 Task: Look for properties with 5 bedrooms.
Action: Mouse moved to (1045, 168)
Screenshot: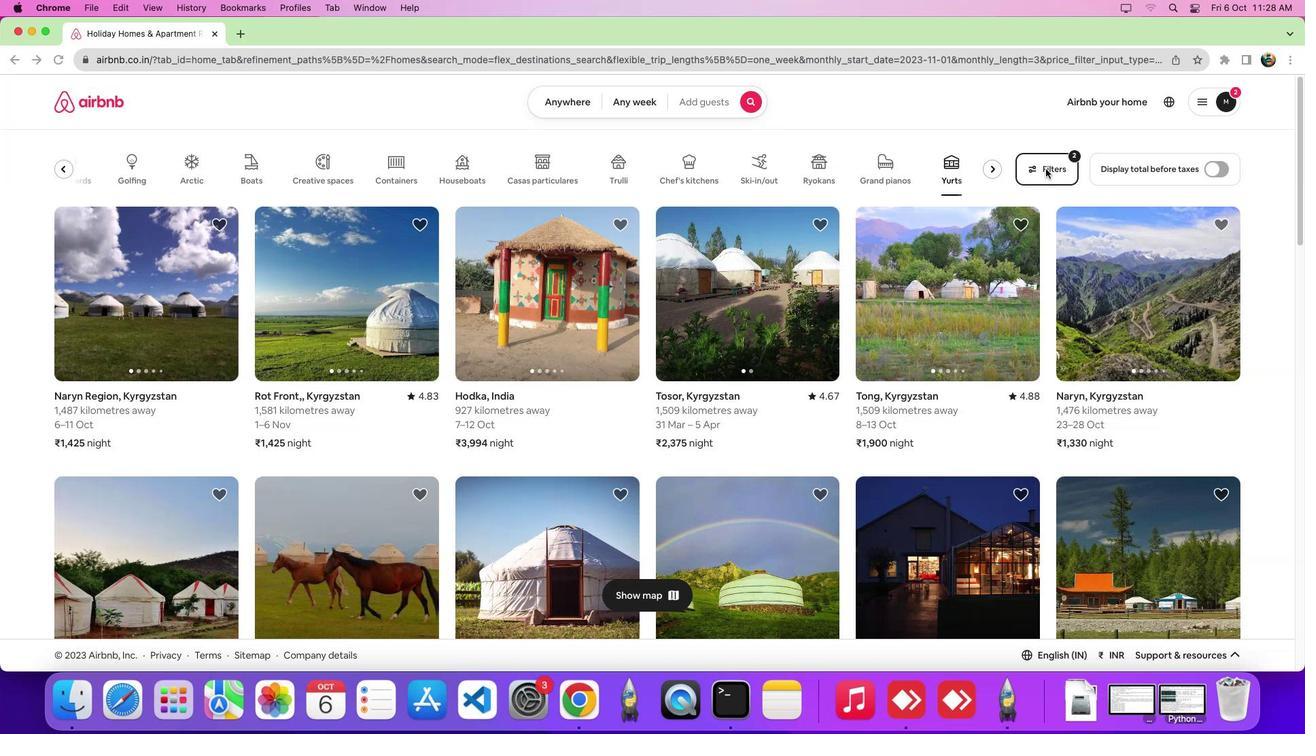 
Action: Mouse pressed left at (1045, 168)
Screenshot: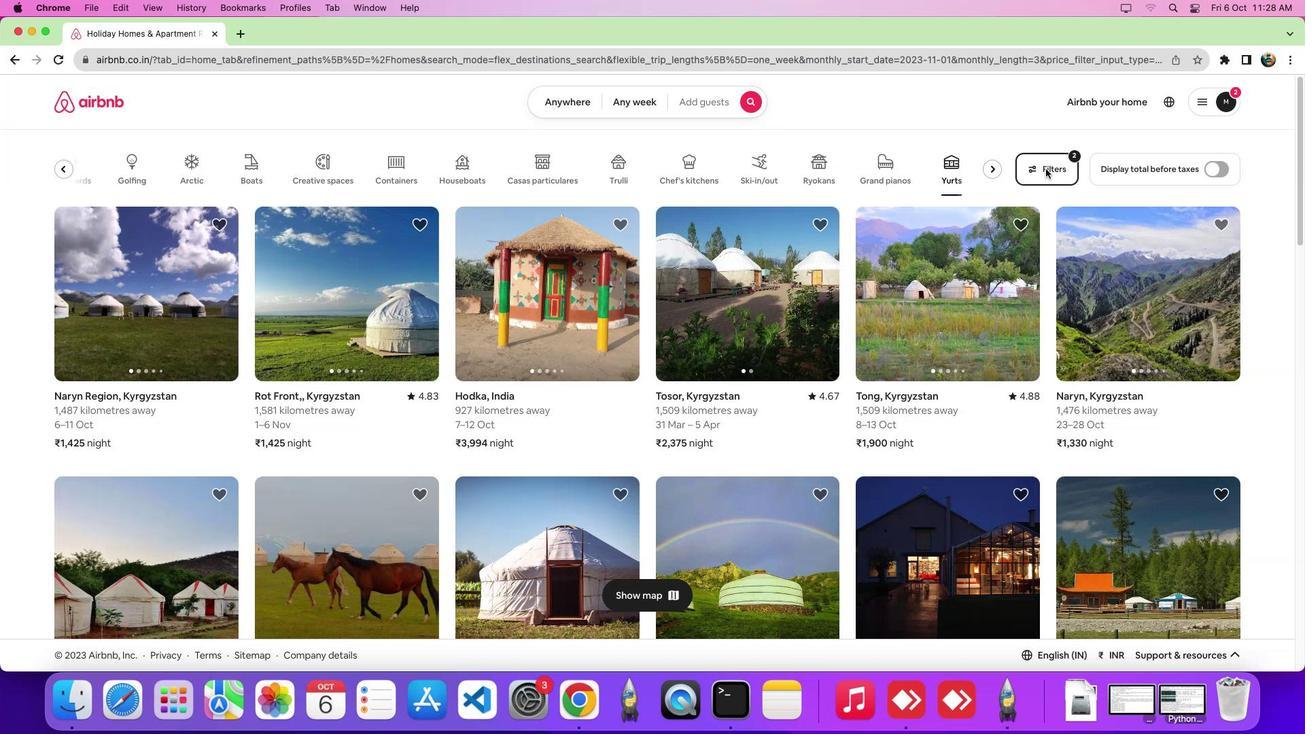
Action: Mouse moved to (1046, 167)
Screenshot: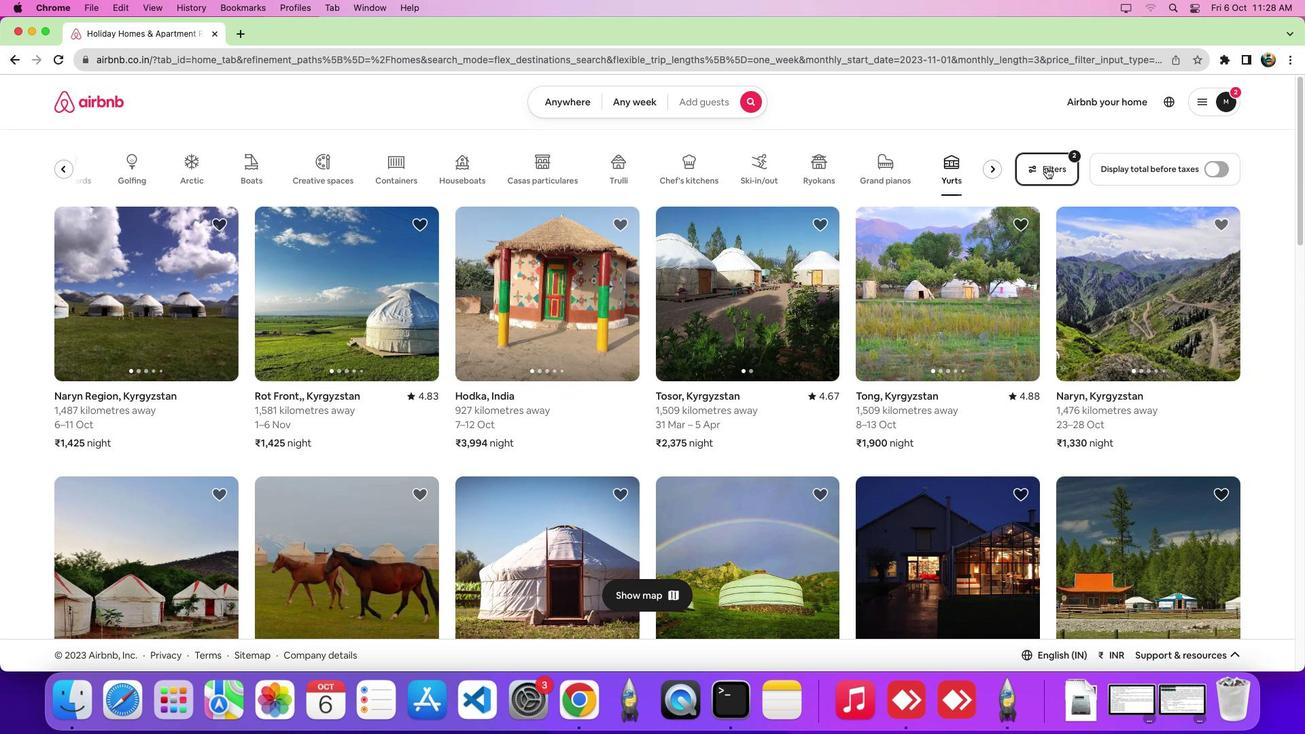 
Action: Mouse pressed left at (1046, 167)
Screenshot: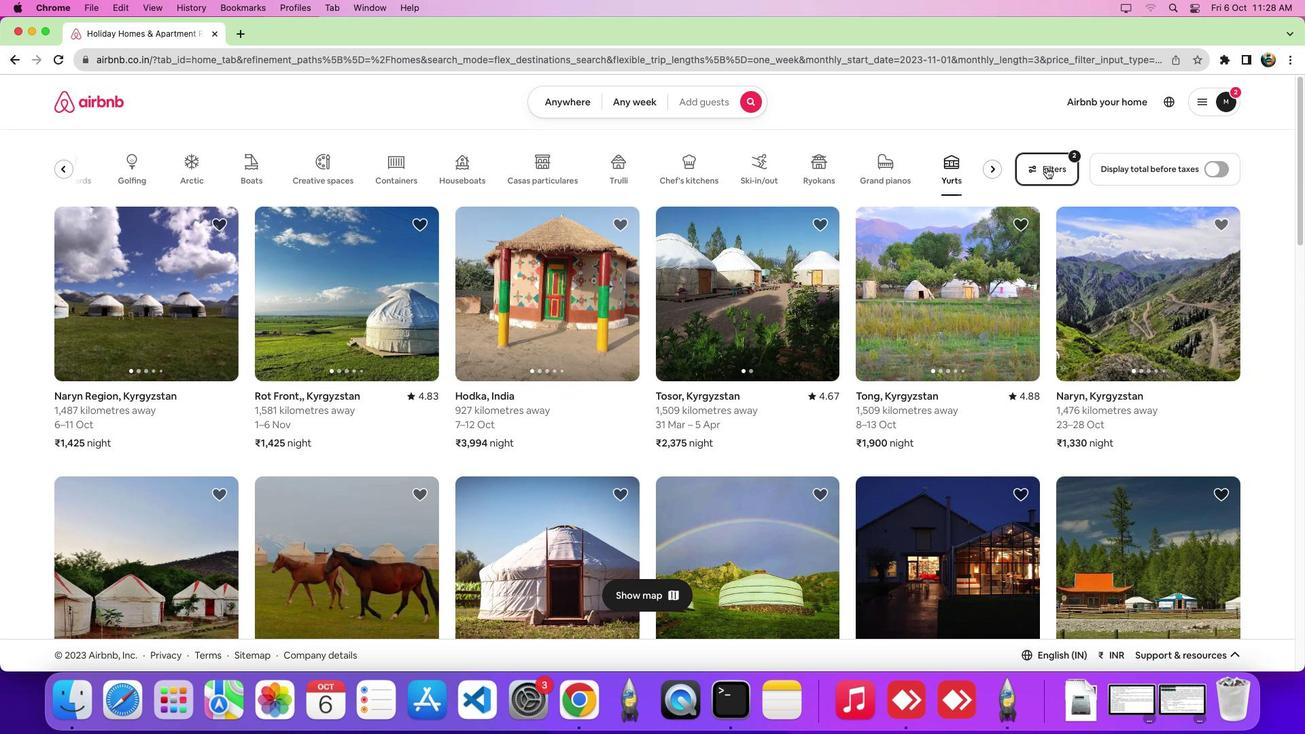 
Action: Mouse moved to (530, 238)
Screenshot: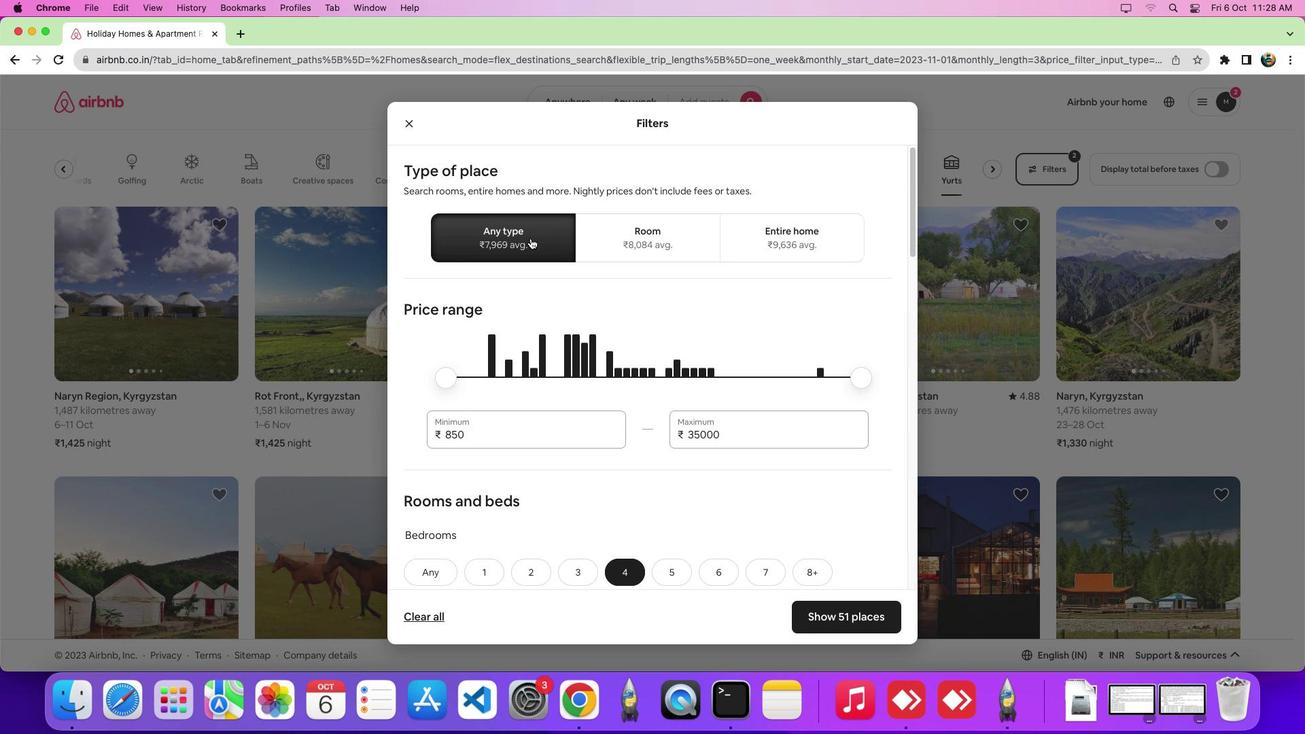 
Action: Mouse pressed left at (530, 238)
Screenshot: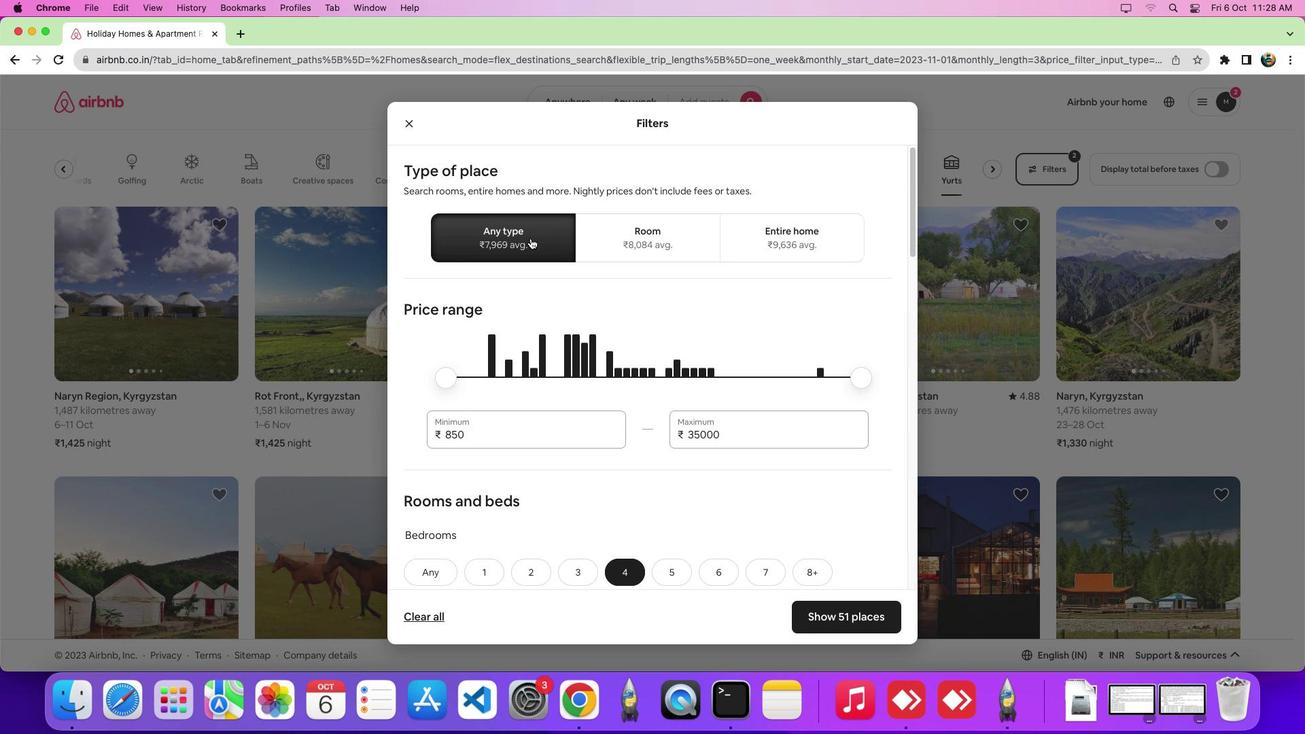
Action: Mouse moved to (672, 567)
Screenshot: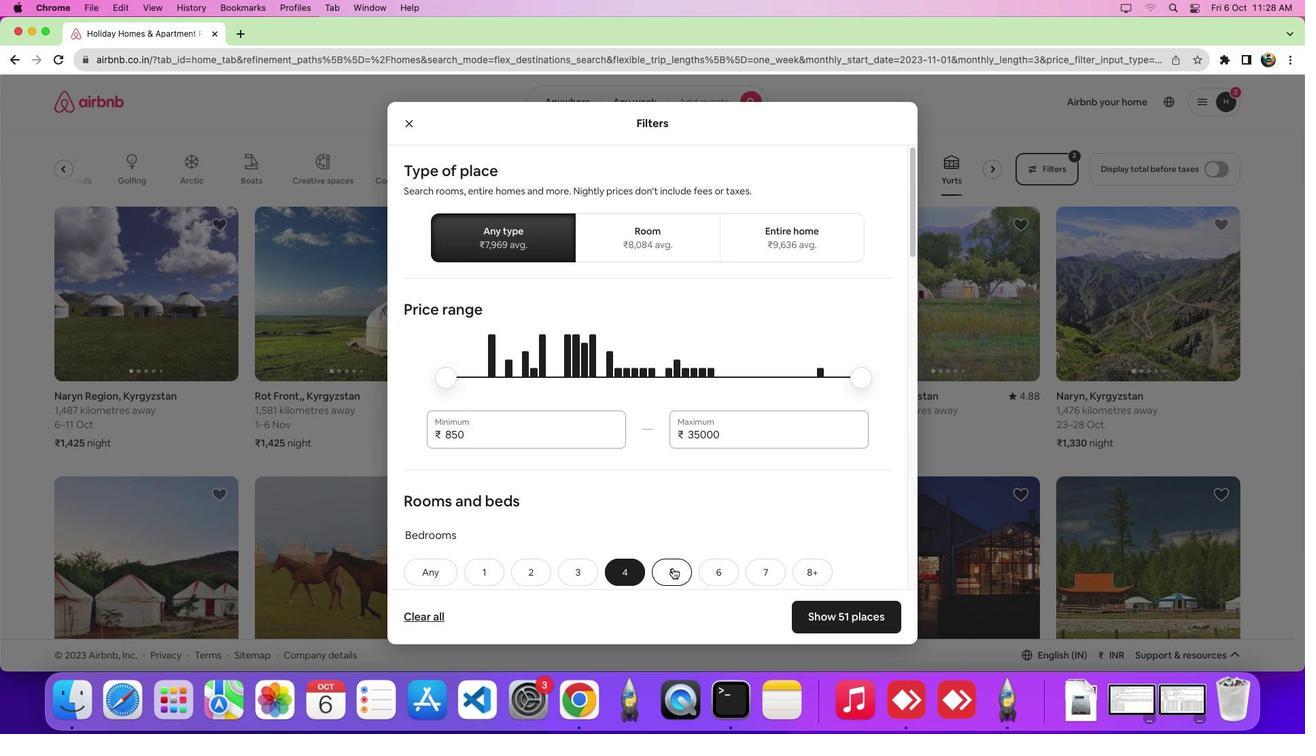 
Action: Mouse pressed left at (672, 567)
Screenshot: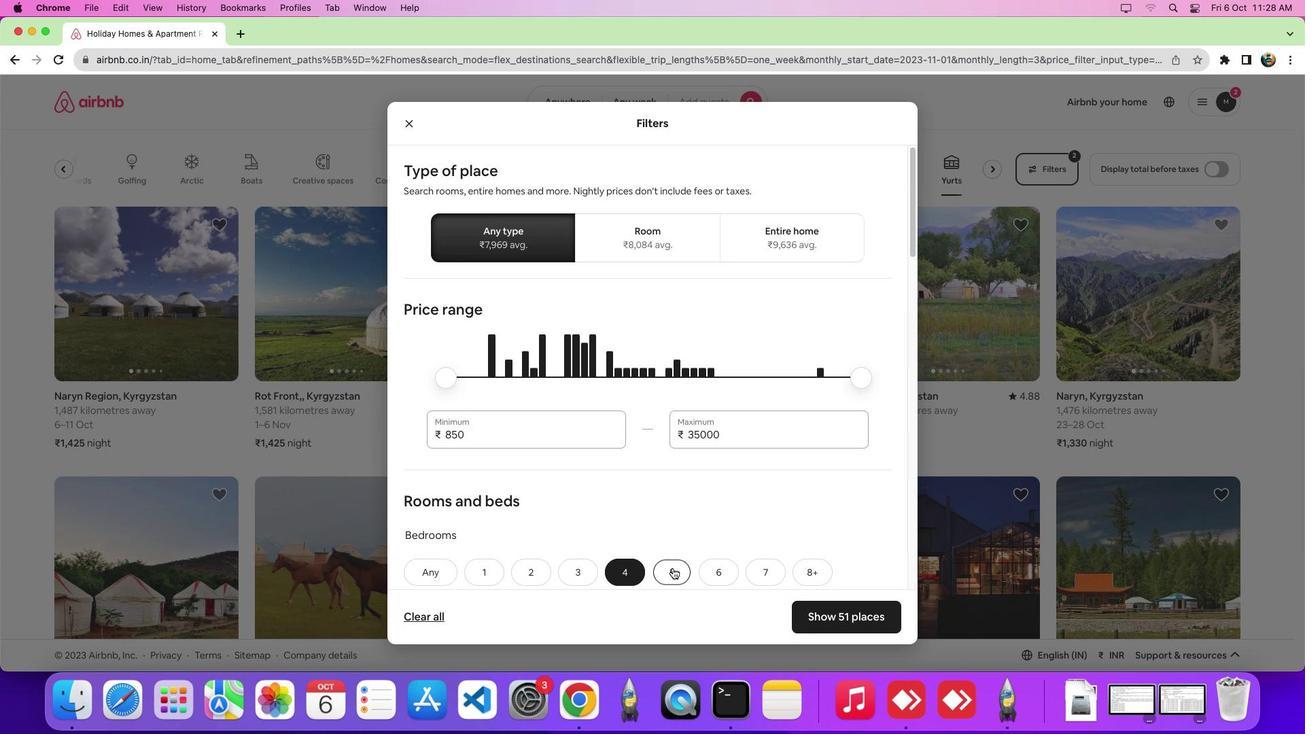 
Action: Mouse moved to (852, 618)
Screenshot: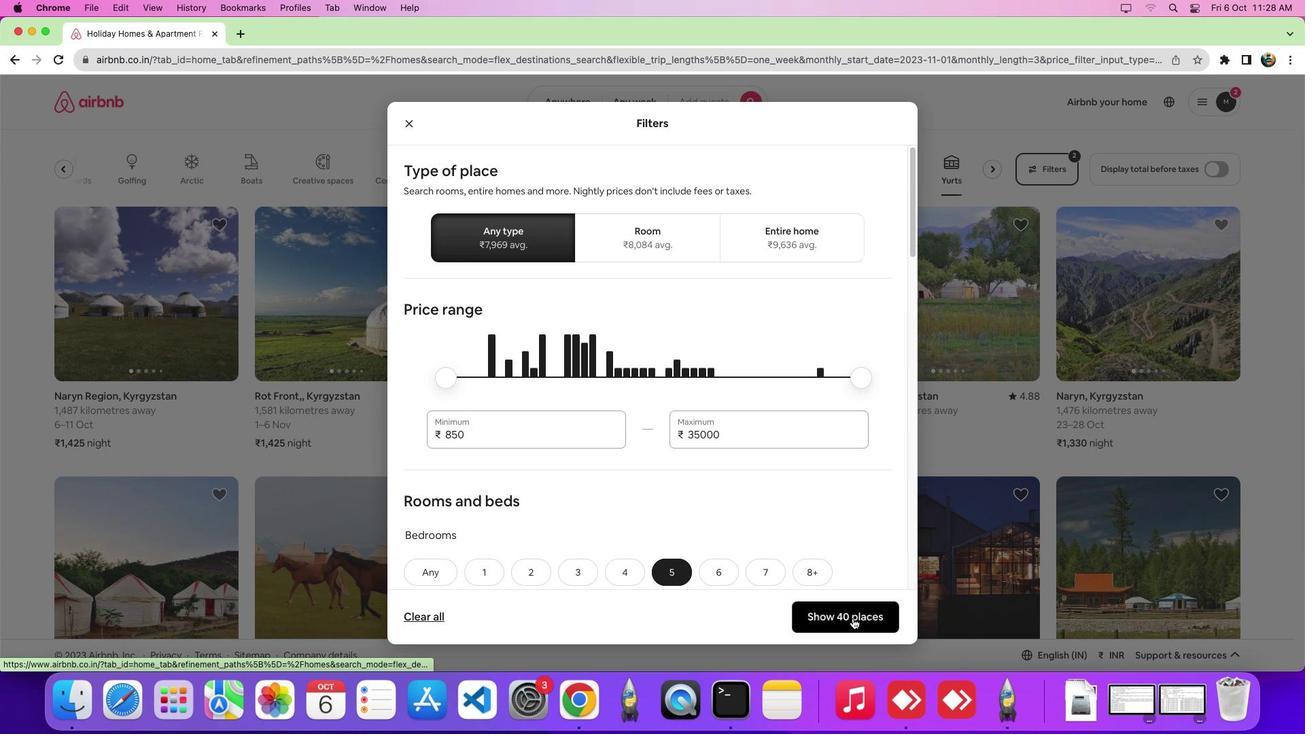 
Action: Mouse pressed left at (852, 618)
Screenshot: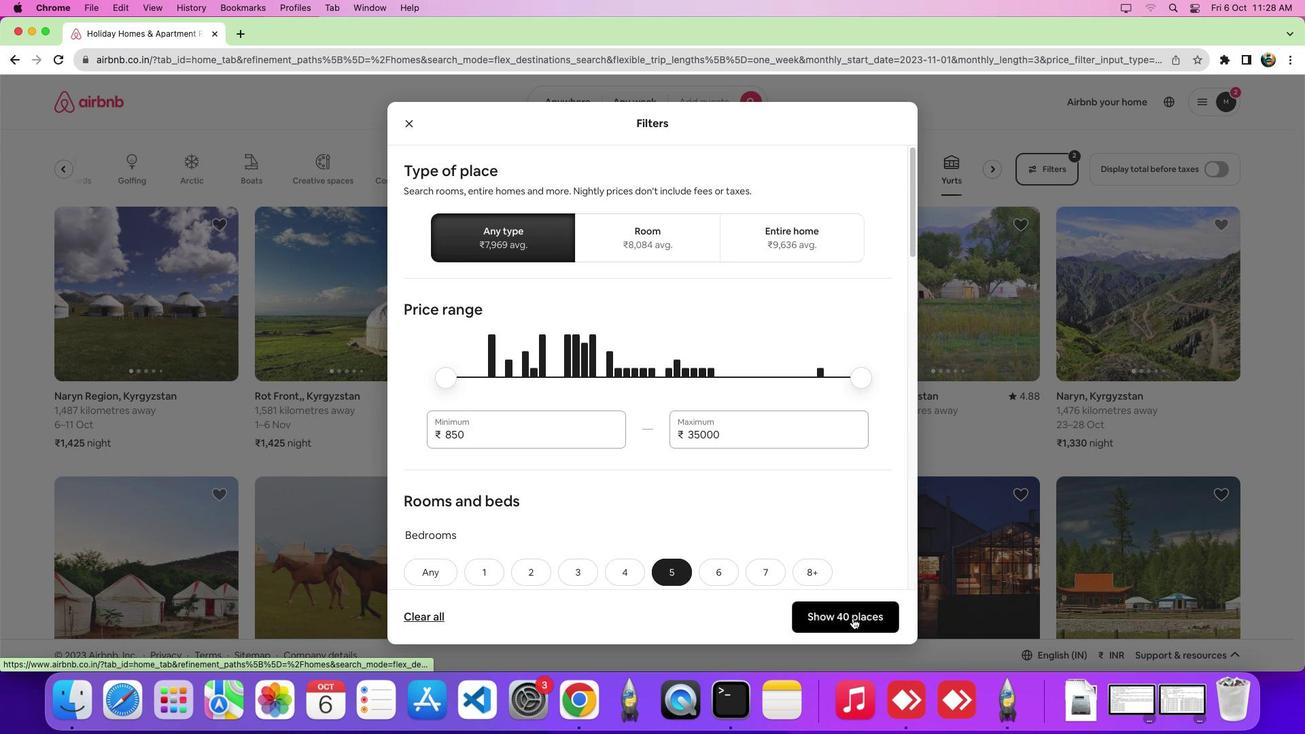 
Action: Mouse moved to (602, 447)
Screenshot: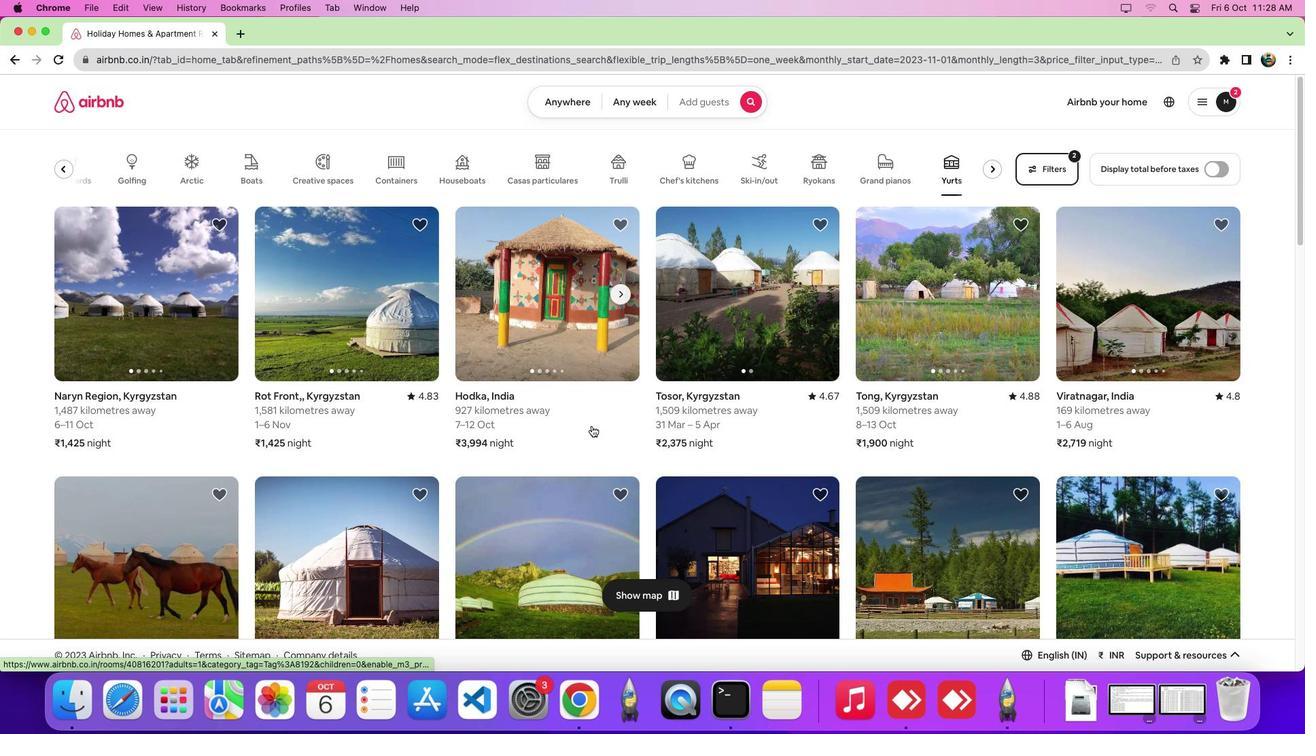 
